 Task: Create a secret Gist on GitHub with the provided Python code.
Action: Mouse moved to (471, 238)
Screenshot: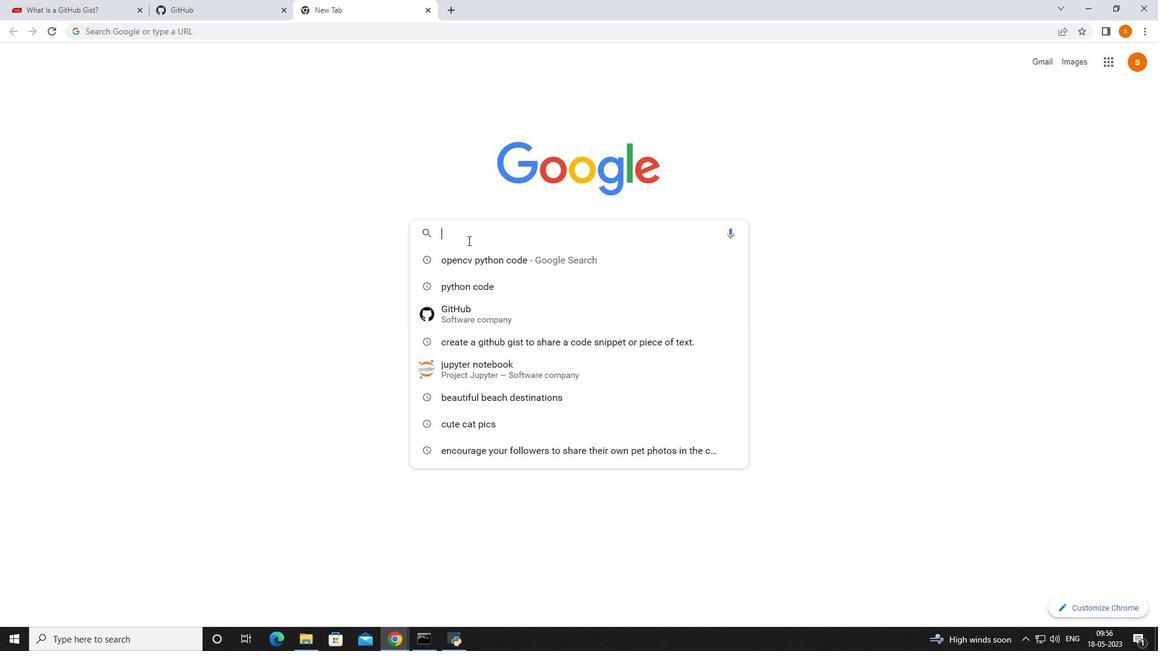 
Action: Mouse pressed left at (471, 238)
Screenshot: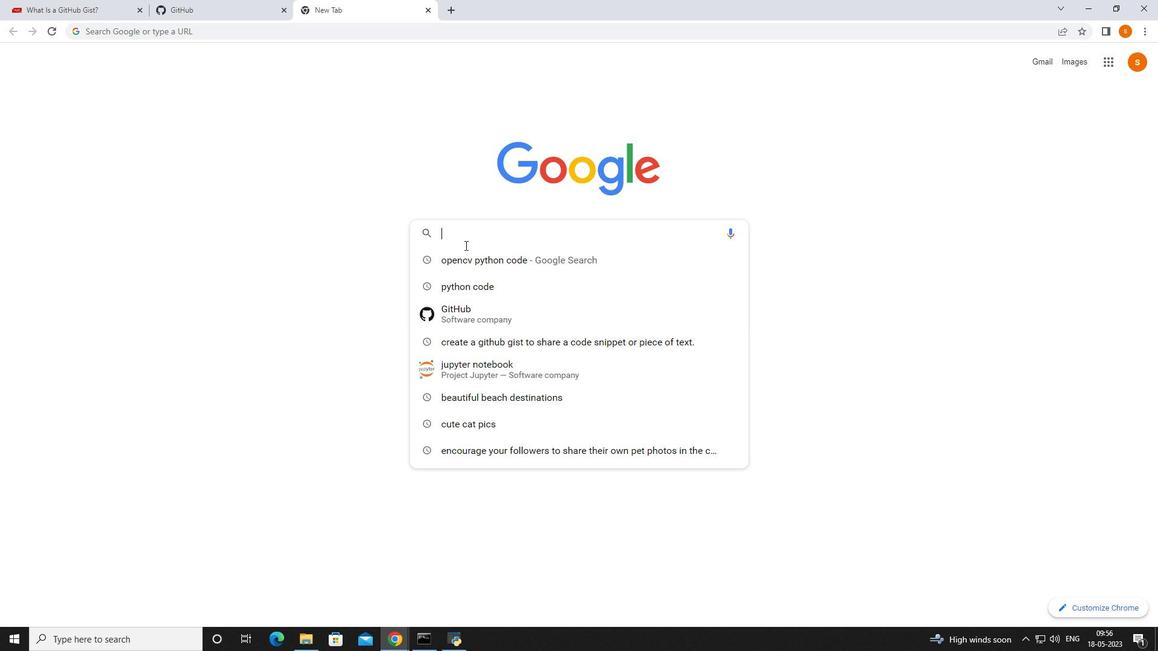 
Action: Mouse moved to (454, 256)
Screenshot: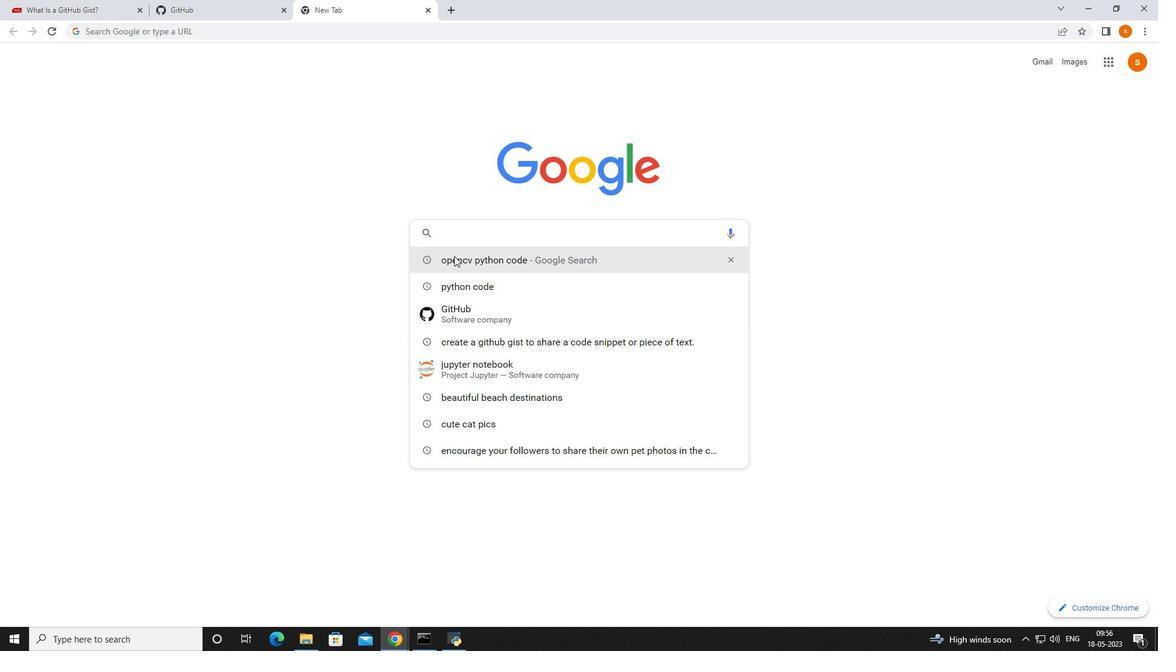 
Action: Key pressed github<Key.space>gid<Key.backspace>st<Key.enter>
Screenshot: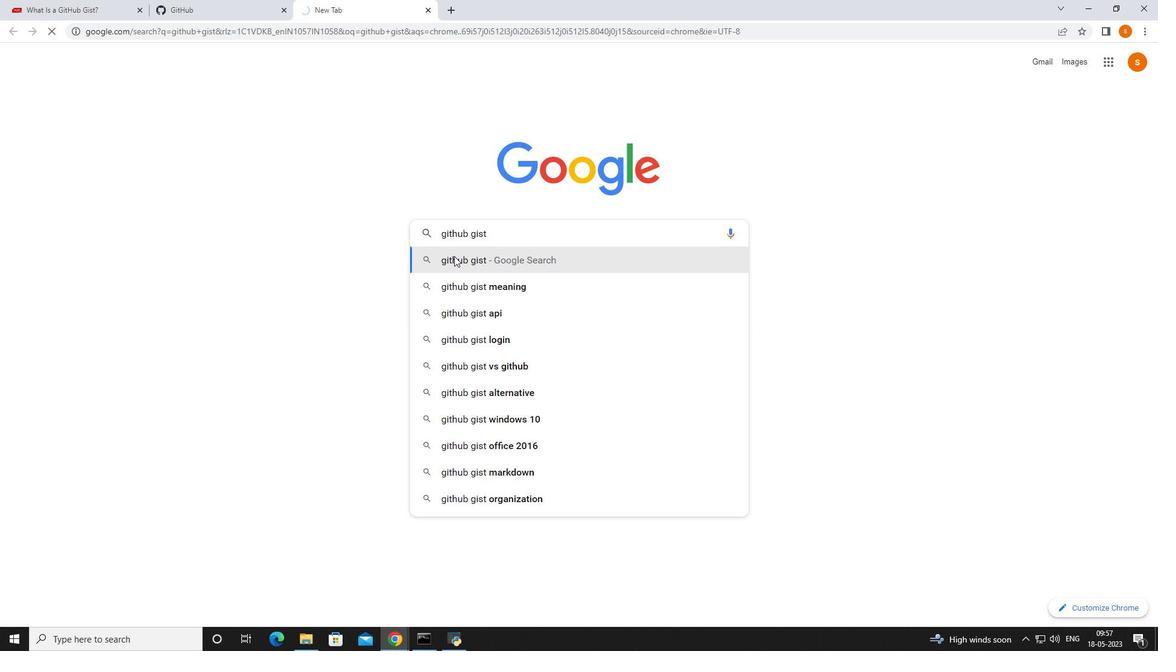 
Action: Mouse moved to (188, 192)
Screenshot: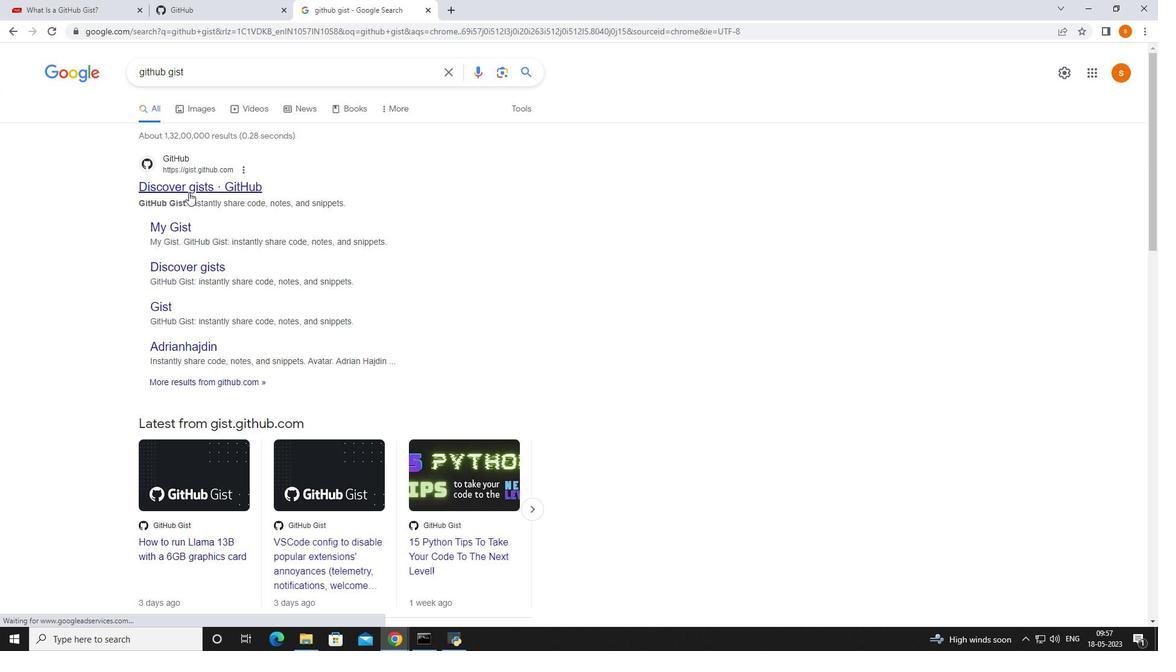 
Action: Mouse pressed left at (188, 192)
Screenshot: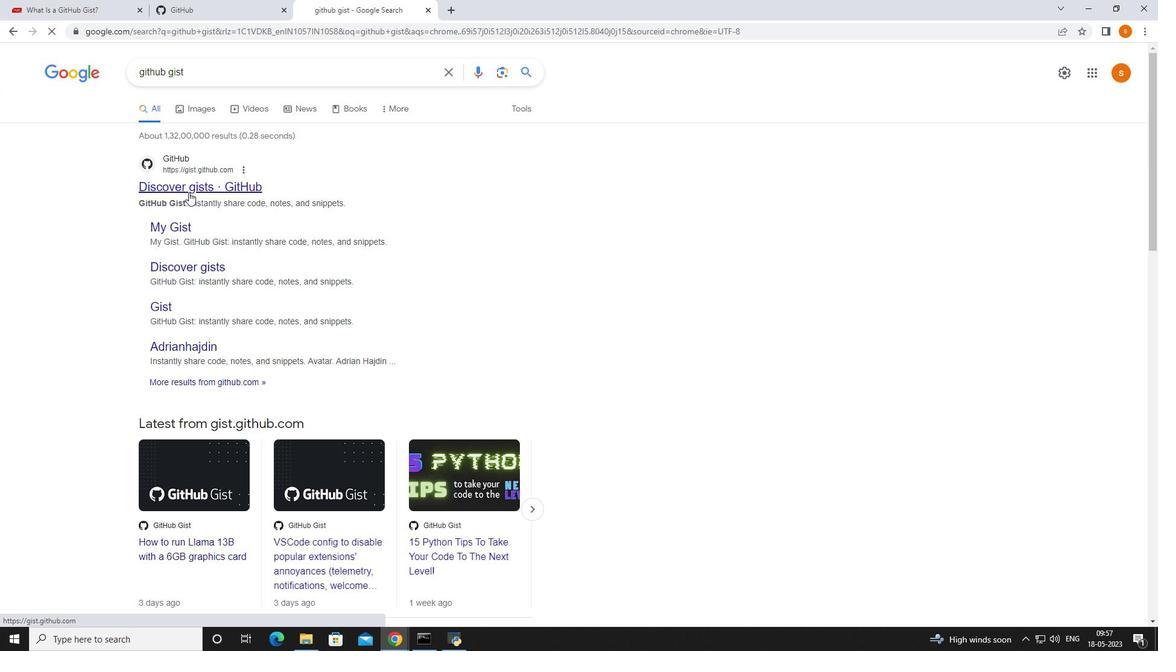 
Action: Mouse moved to (337, 208)
Screenshot: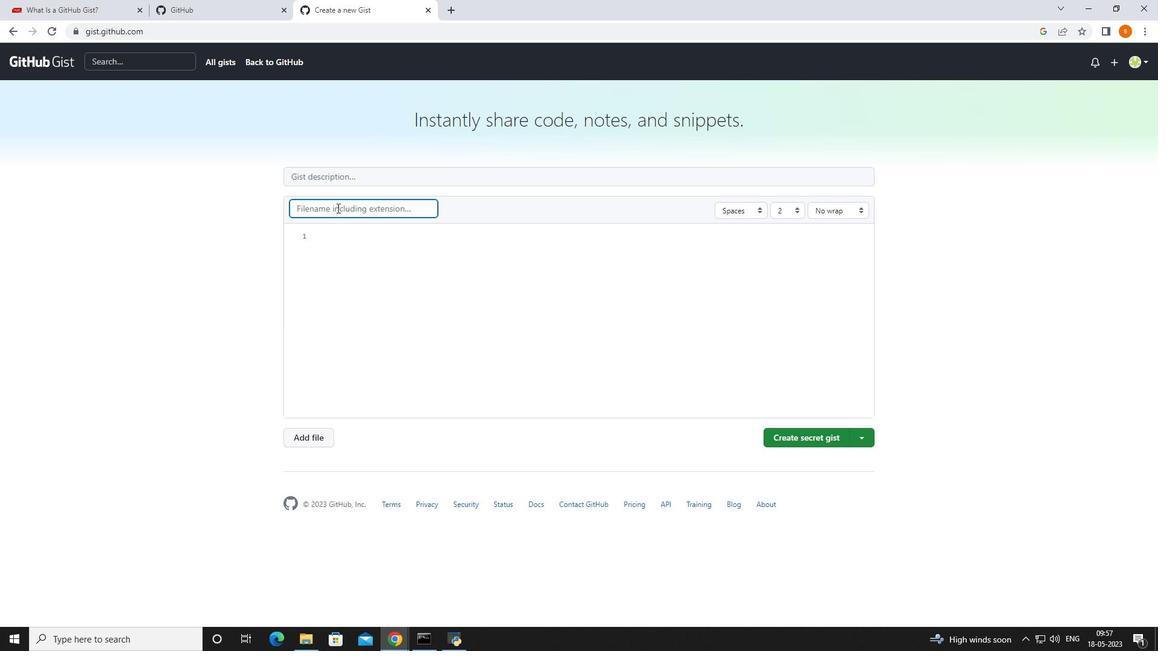 
Action: Mouse pressed left at (337, 208)
Screenshot: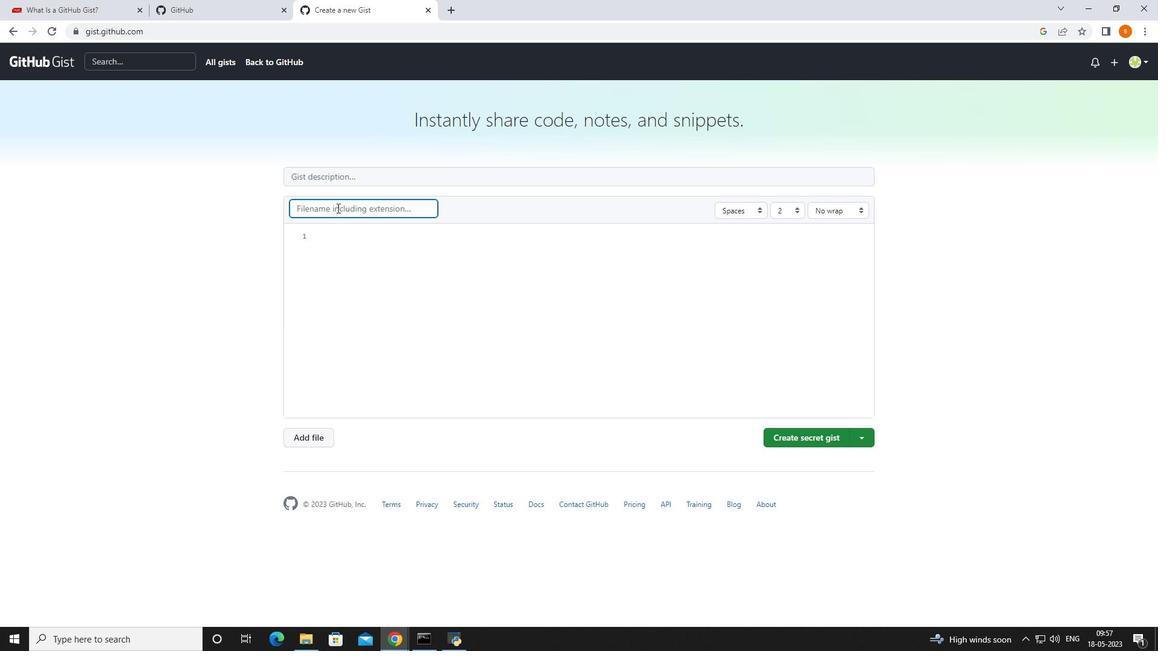 
Action: Mouse moved to (334, 212)
Screenshot: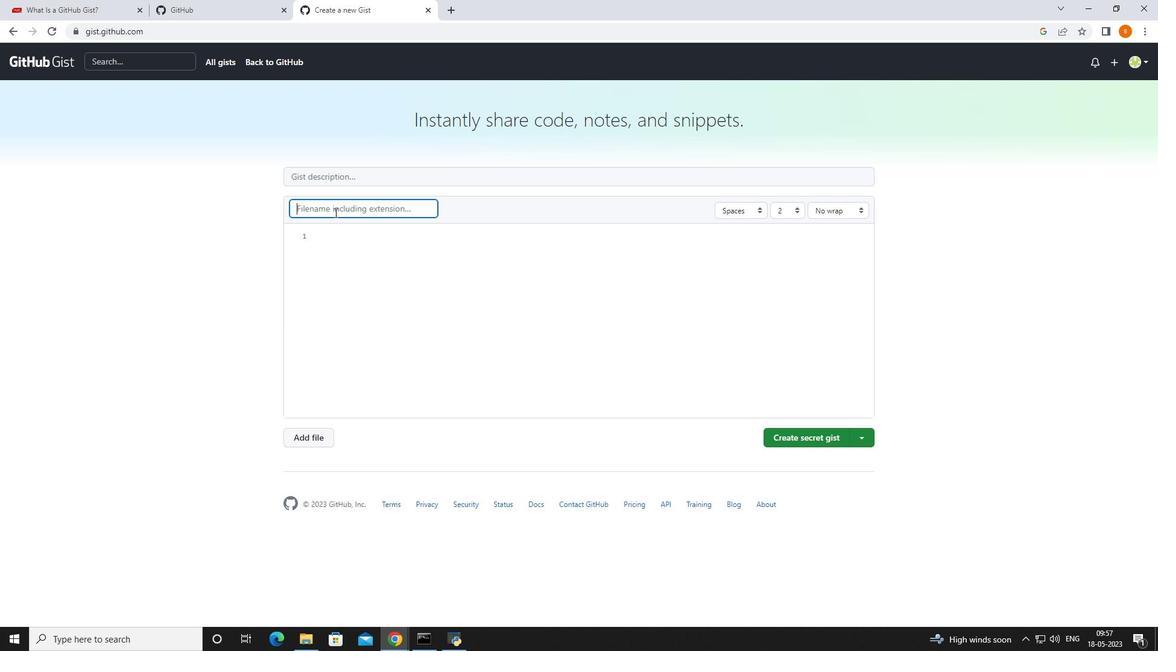 
Action: Key pressed python<Key.space>basic
Screenshot: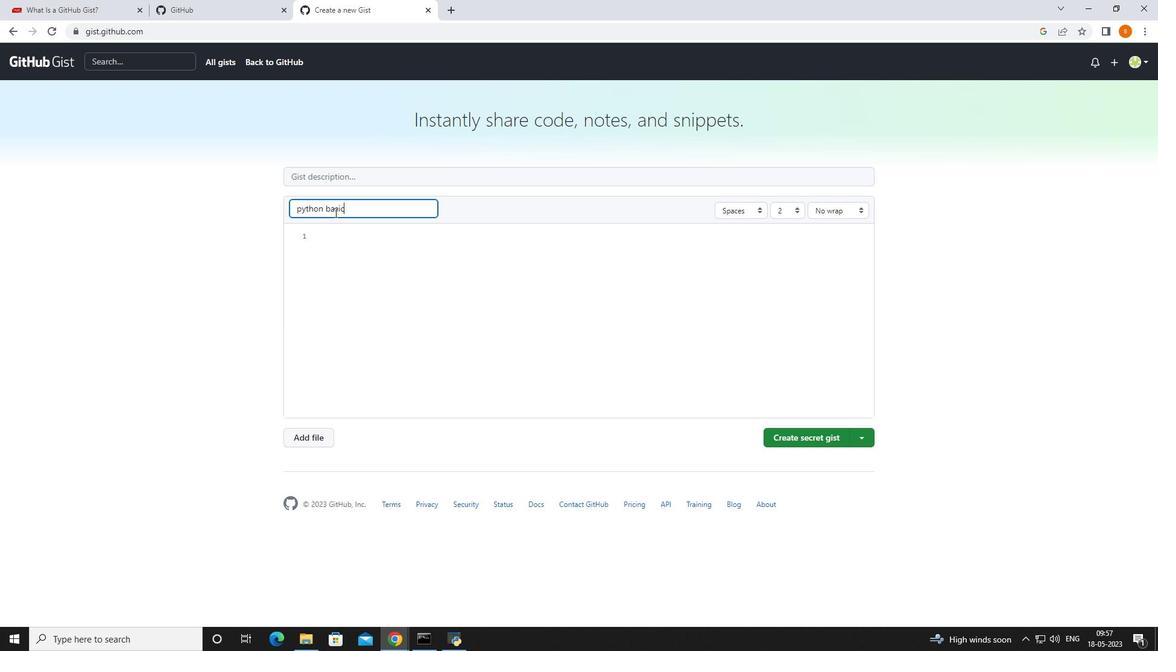 
Action: Mouse moved to (331, 219)
Screenshot: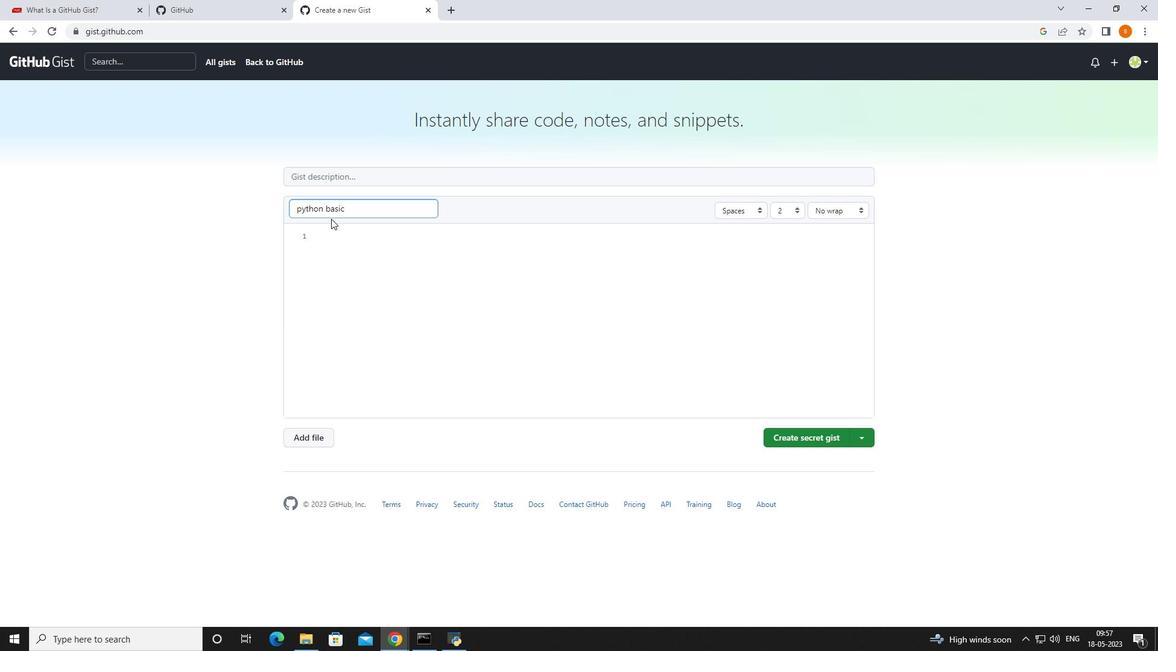 
Action: Mouse pressed left at (331, 219)
Screenshot: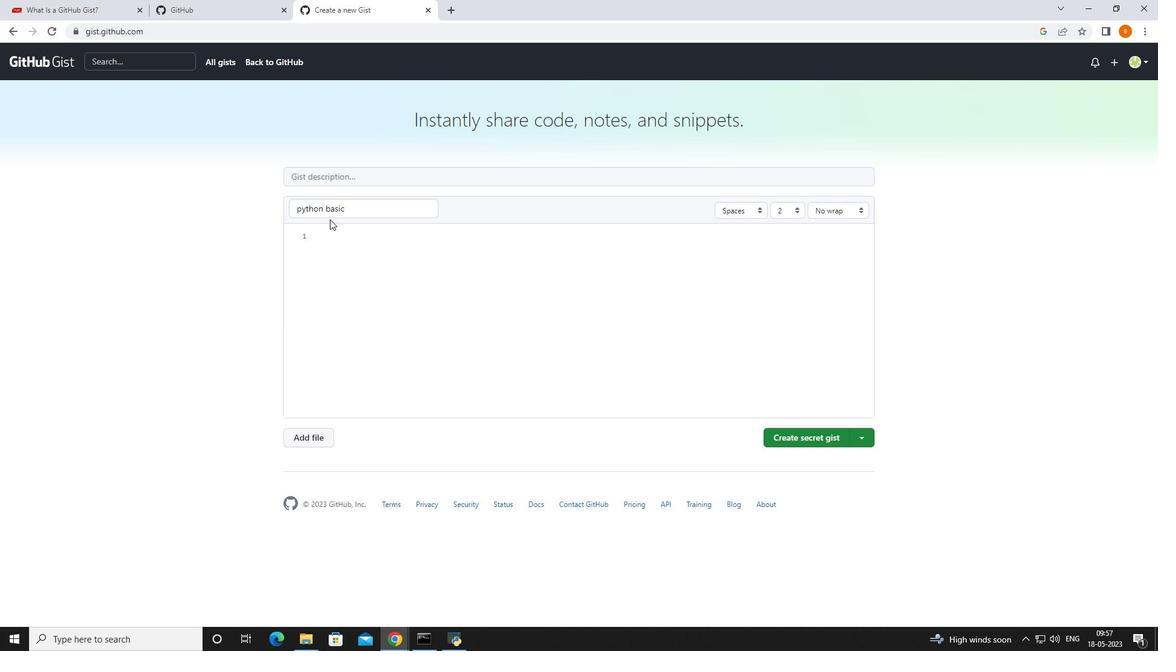 
Action: Mouse moved to (331, 240)
Screenshot: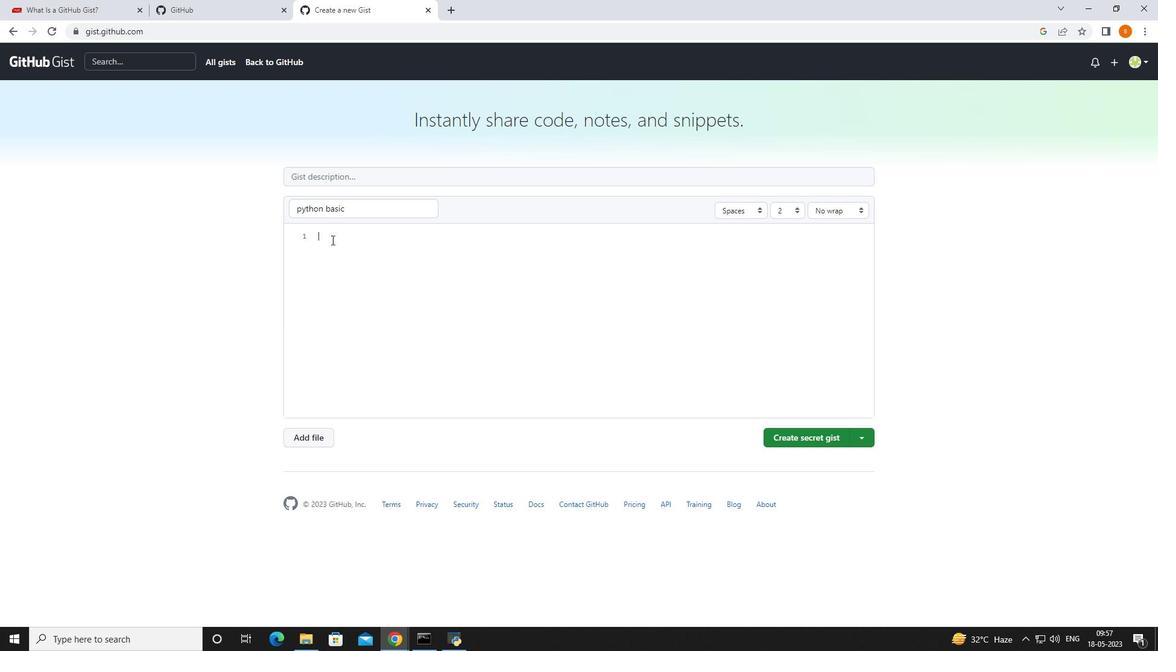 
Action: Mouse pressed left at (331, 240)
Screenshot: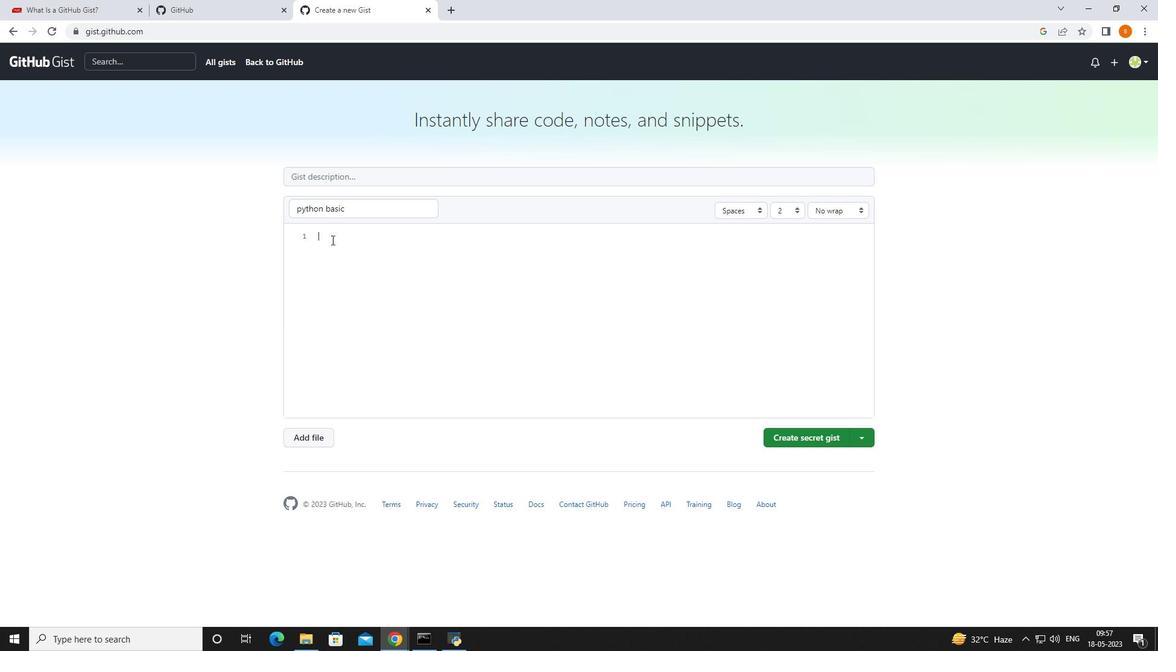 
Action: Mouse moved to (211, 5)
Screenshot: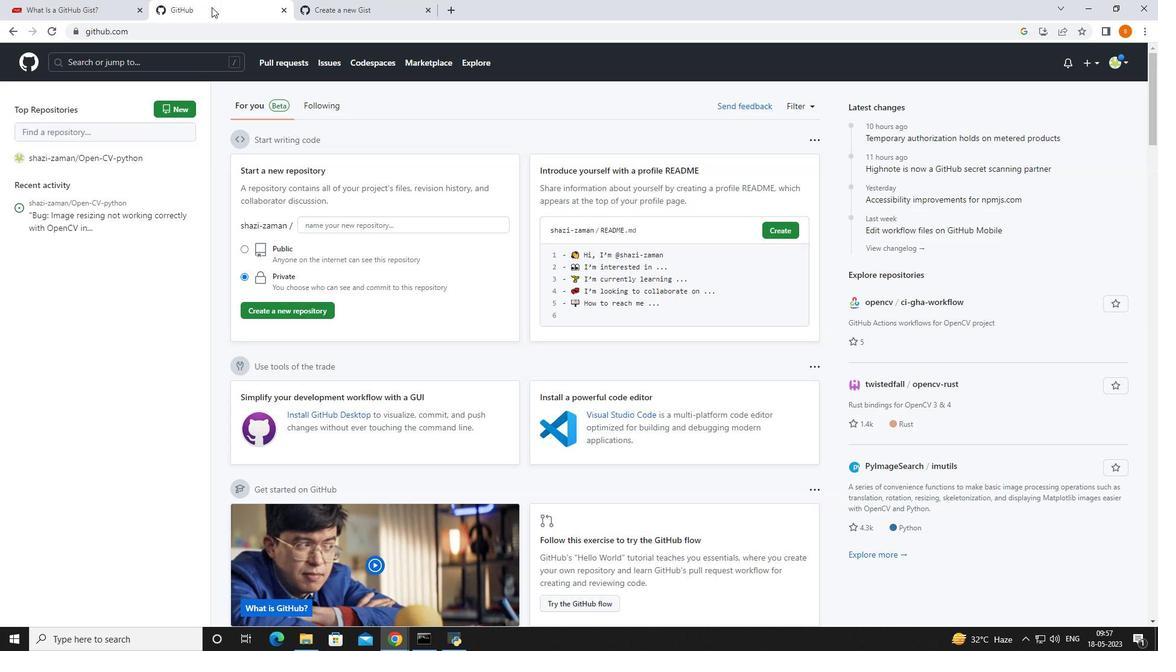 
Action: Mouse pressed left at (211, 5)
Screenshot: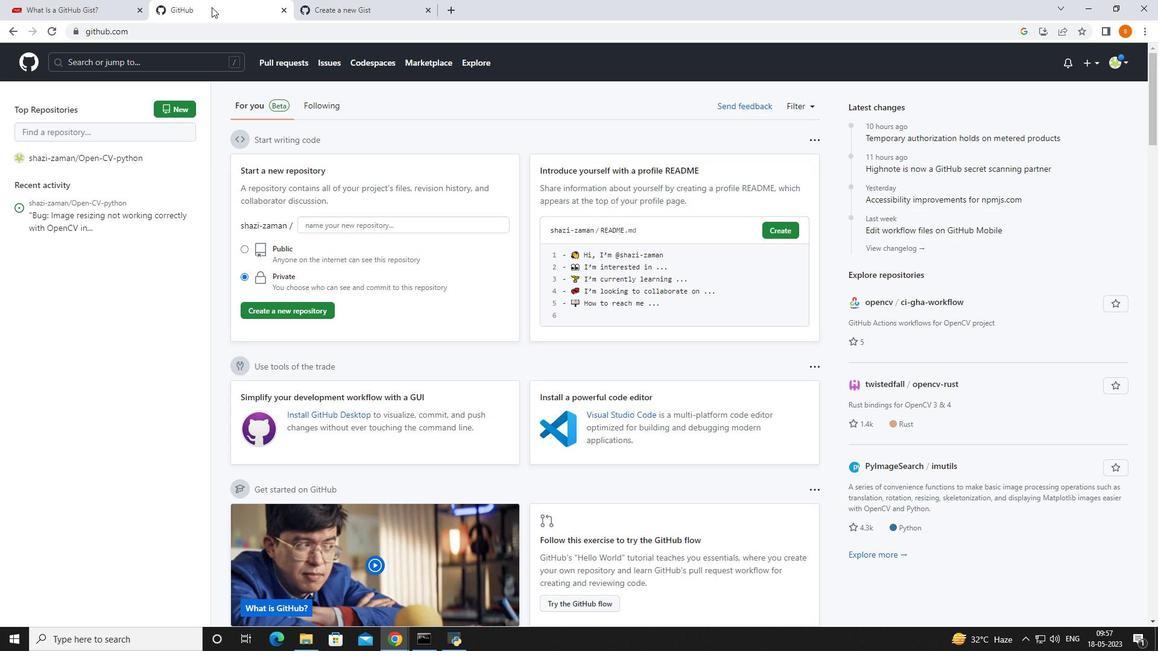 
Action: Mouse moved to (56, 161)
Screenshot: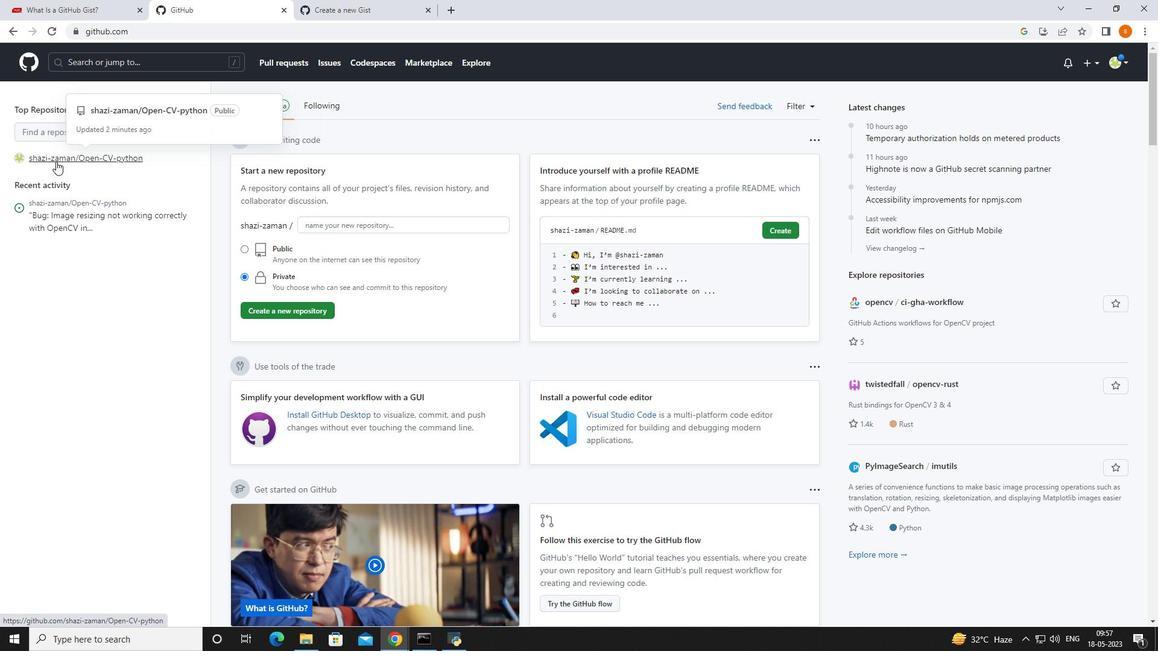 
Action: Mouse pressed left at (56, 161)
Screenshot: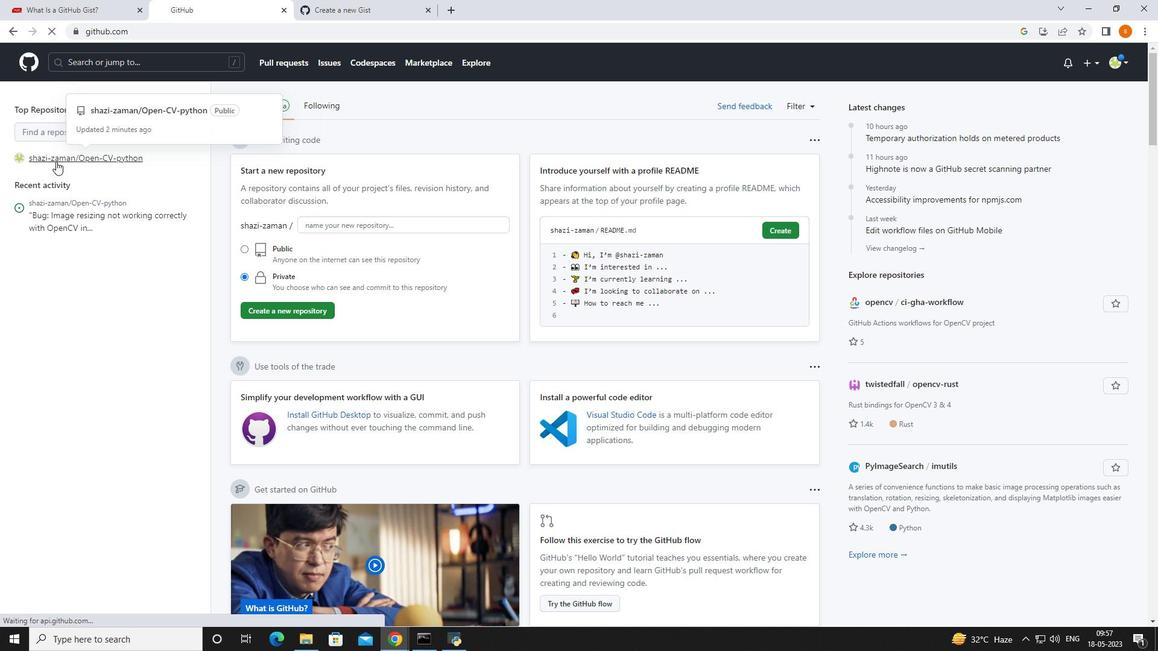 
Action: Mouse moved to (283, 280)
Screenshot: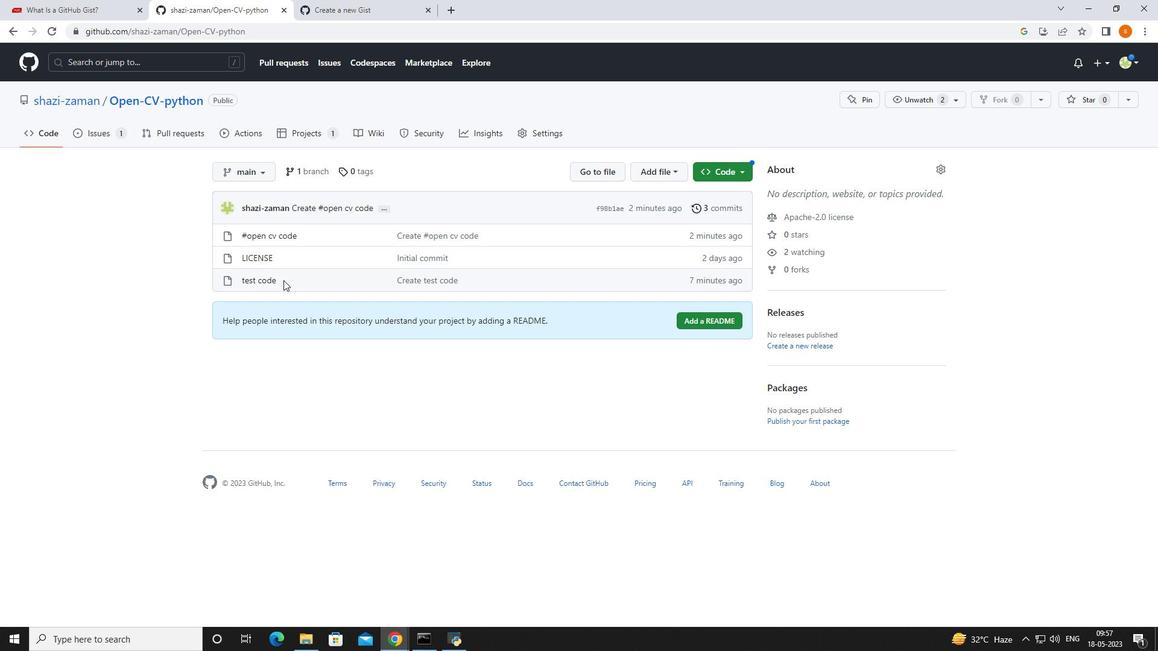
Action: Mouse pressed left at (283, 280)
Screenshot: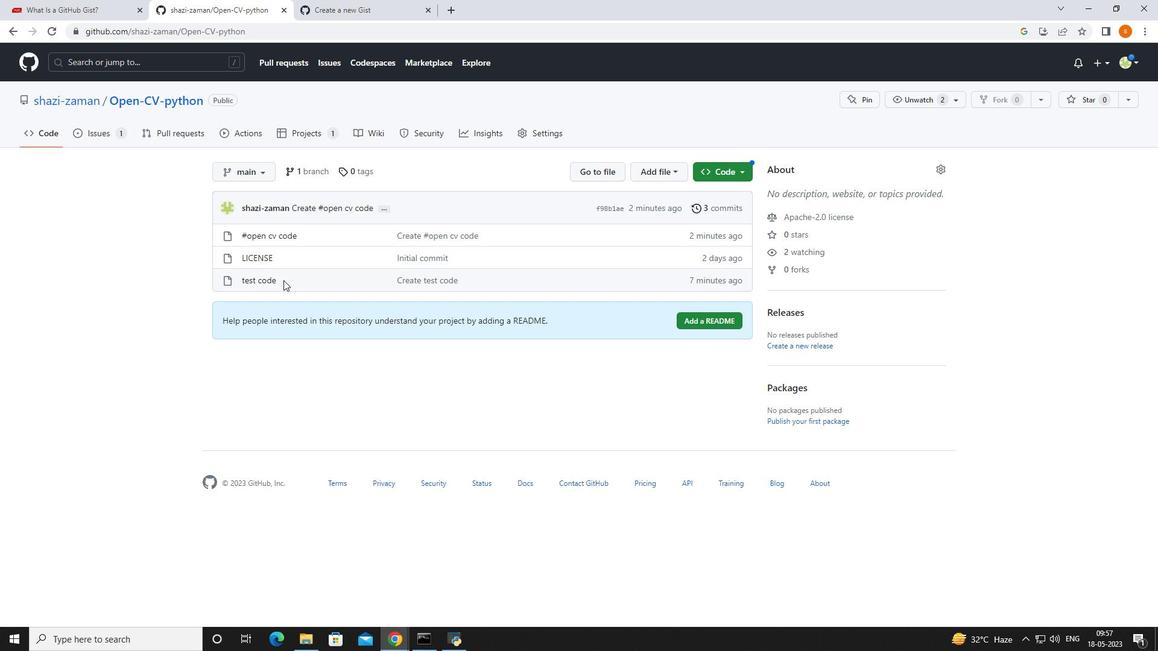 
Action: Mouse moved to (283, 280)
Screenshot: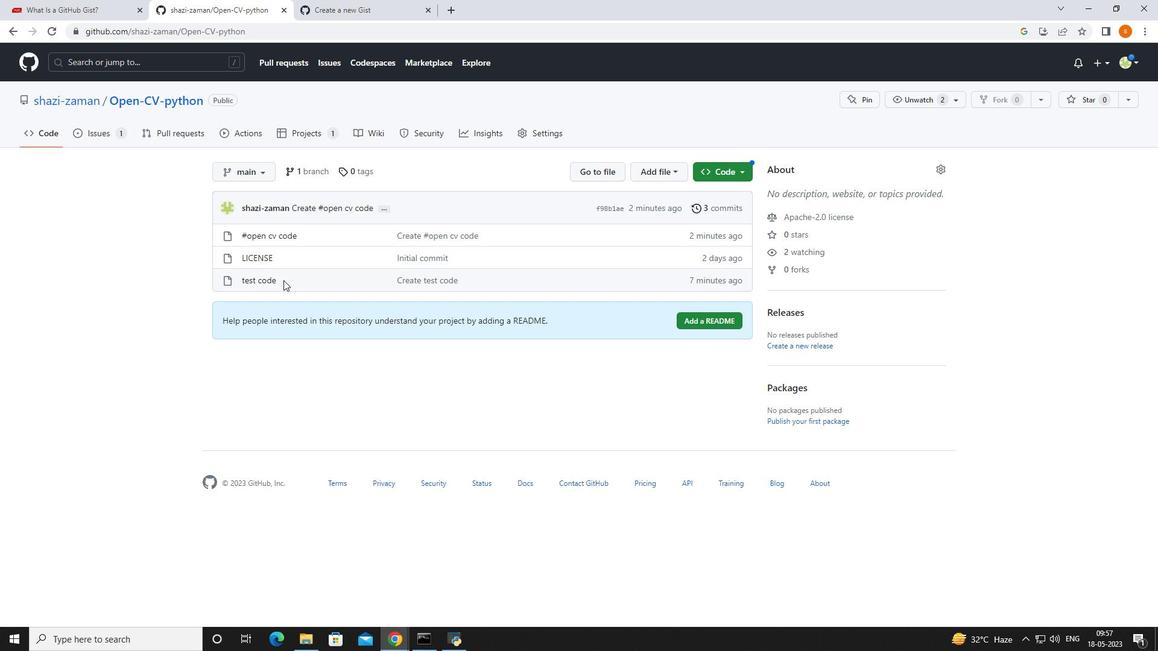 
Action: Mouse pressed left at (283, 280)
Screenshot: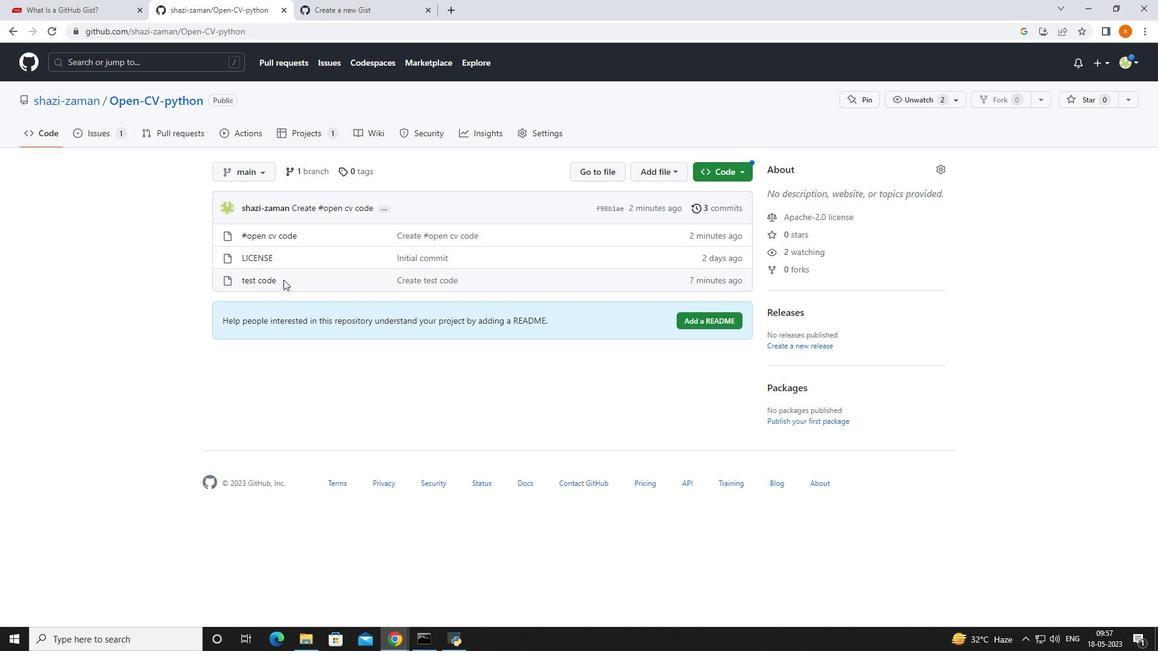 
Action: Mouse moved to (265, 281)
Screenshot: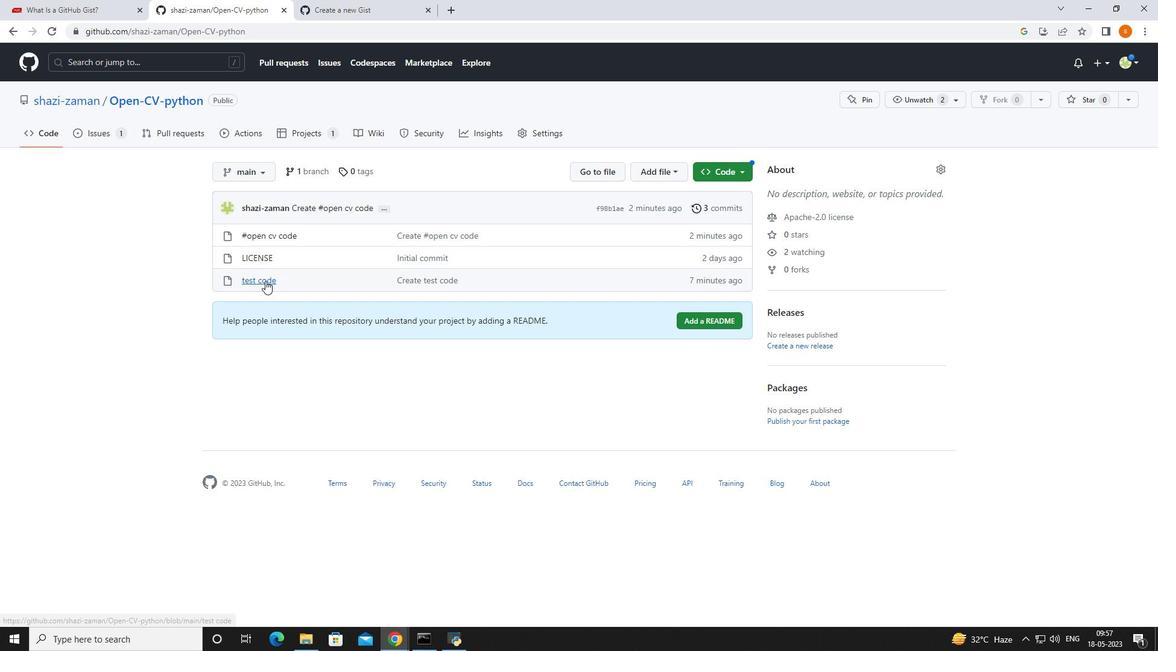 
Action: Mouse pressed left at (265, 281)
Screenshot: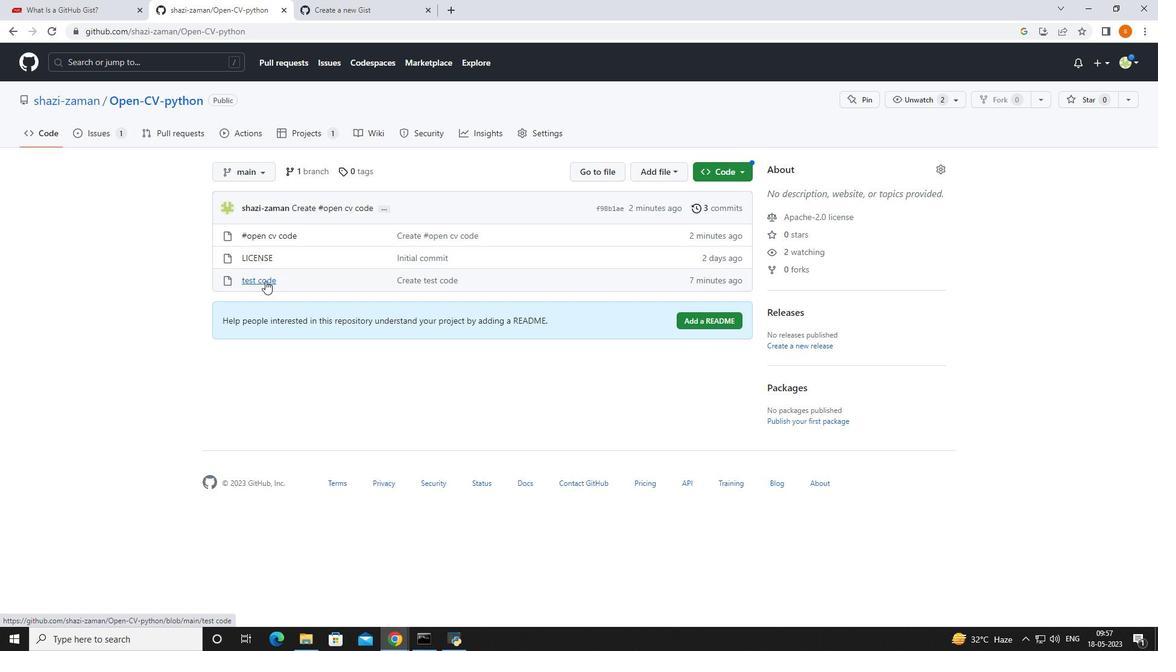 
Action: Mouse moved to (250, 263)
Screenshot: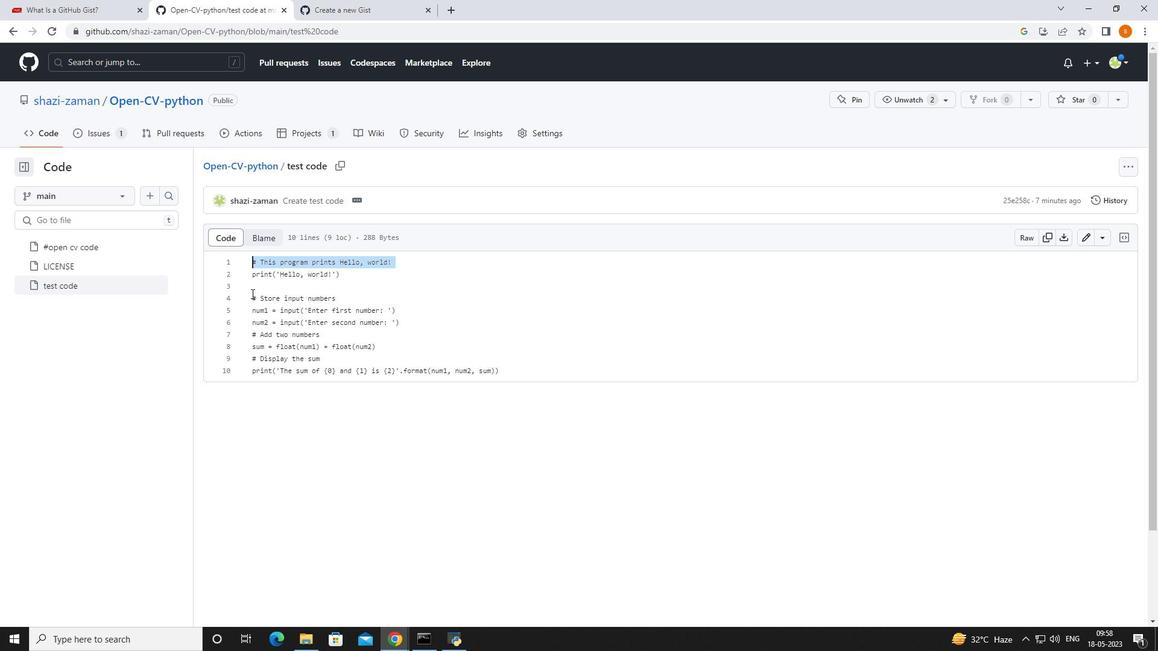 
Action: Mouse pressed left at (250, 263)
Screenshot: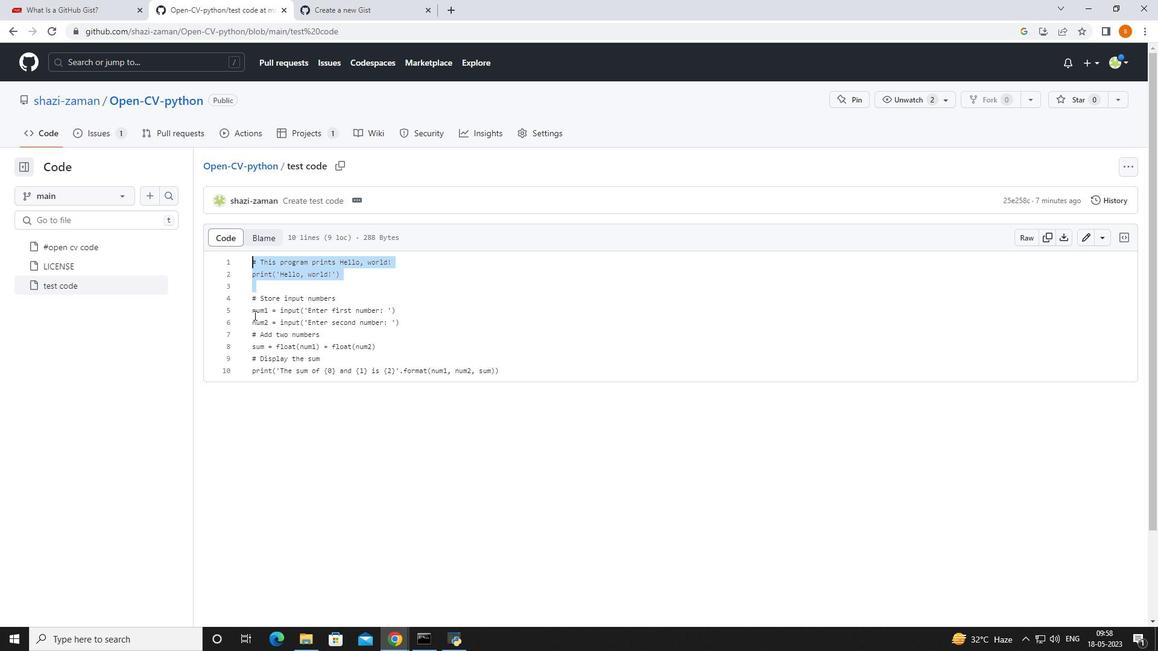 
Action: Mouse moved to (491, 375)
Screenshot: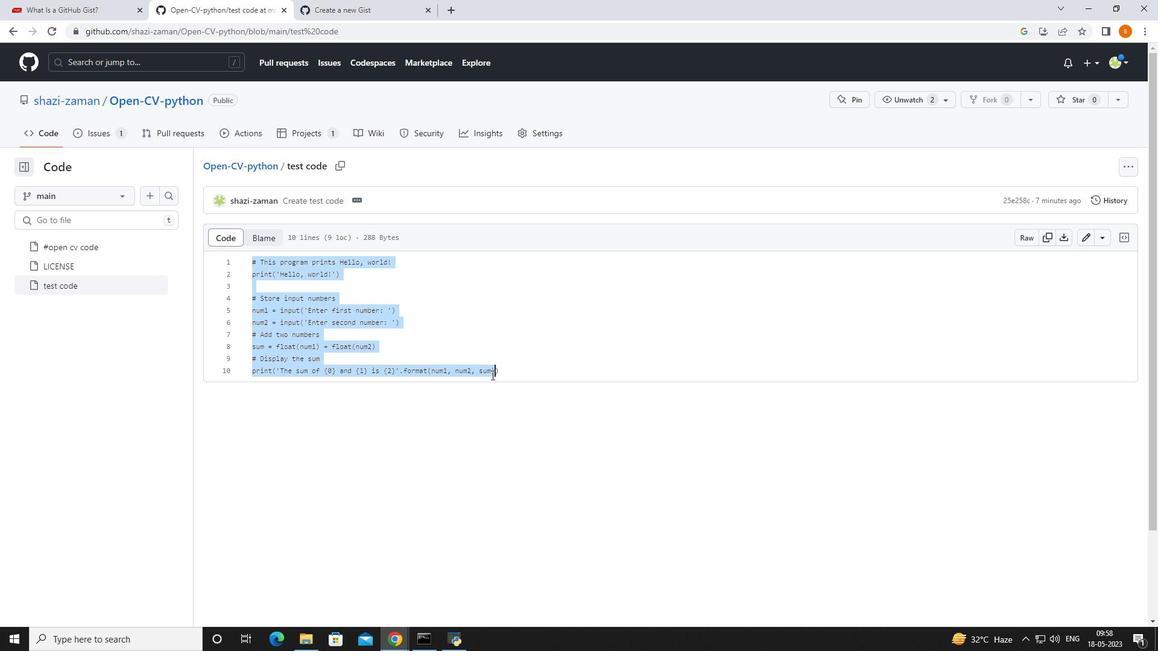 
Action: Key pressed ctrl+C
Screenshot: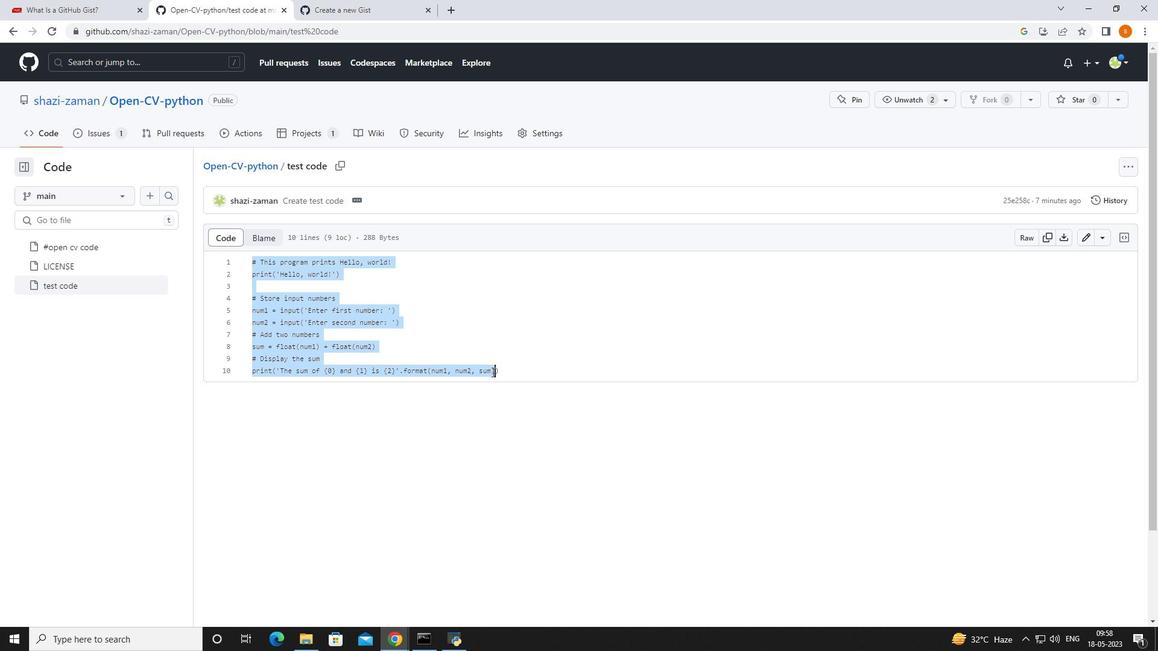 
Action: Mouse moved to (323, 8)
Screenshot: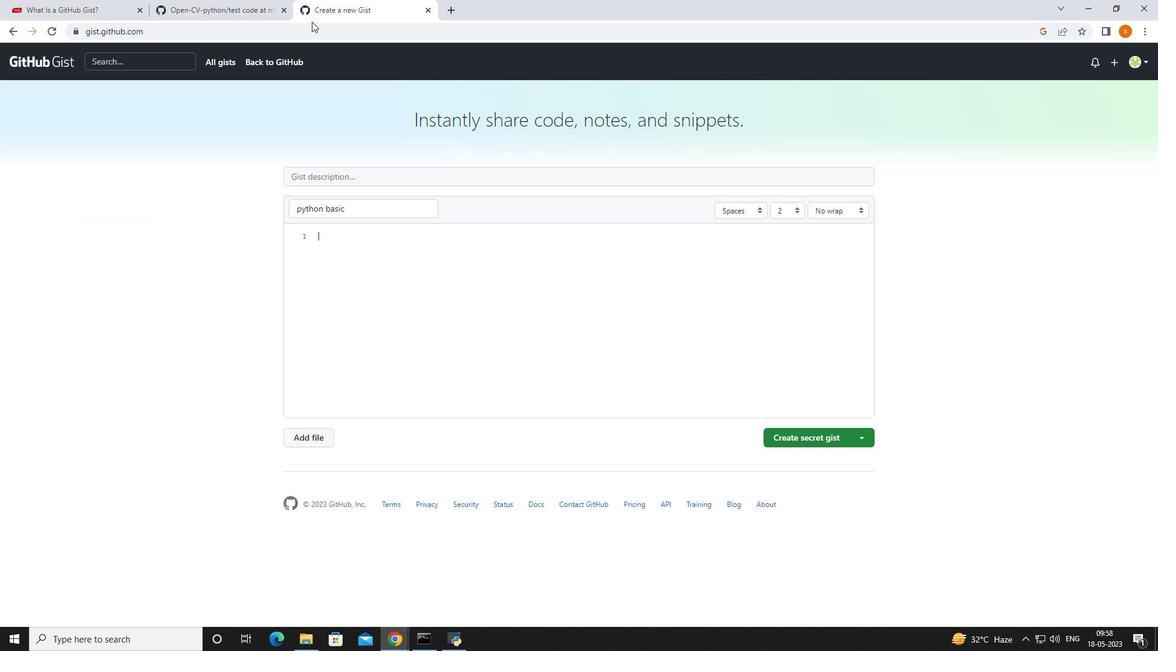 
Action: Mouse pressed left at (323, 8)
Screenshot: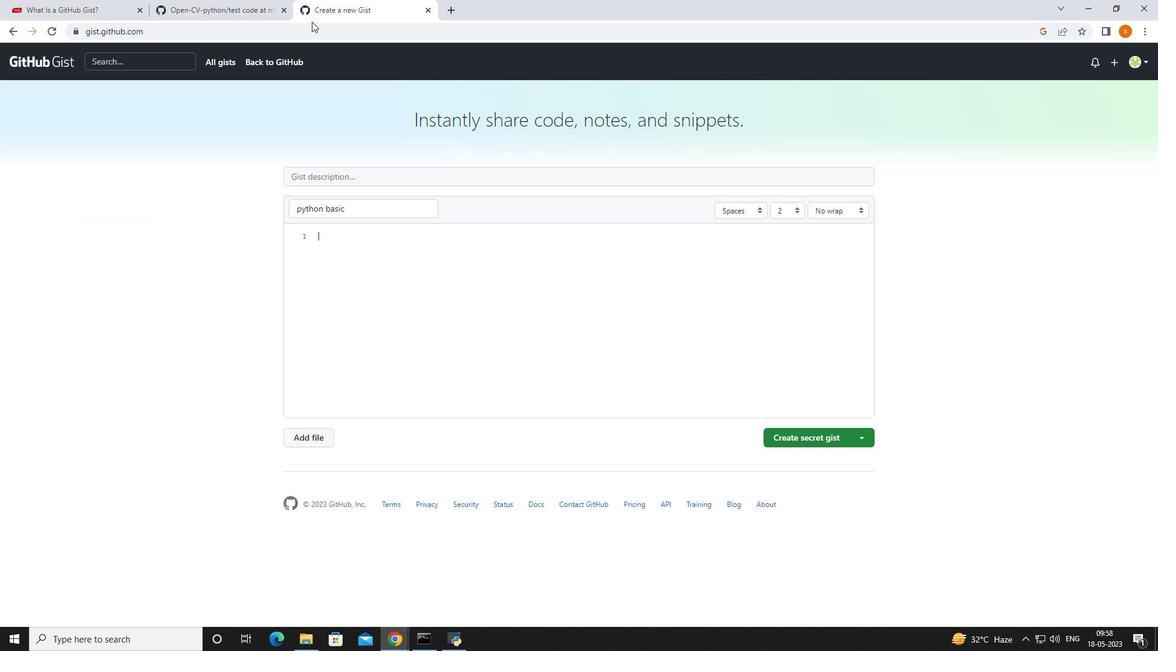 
Action: Mouse moved to (317, 244)
Screenshot: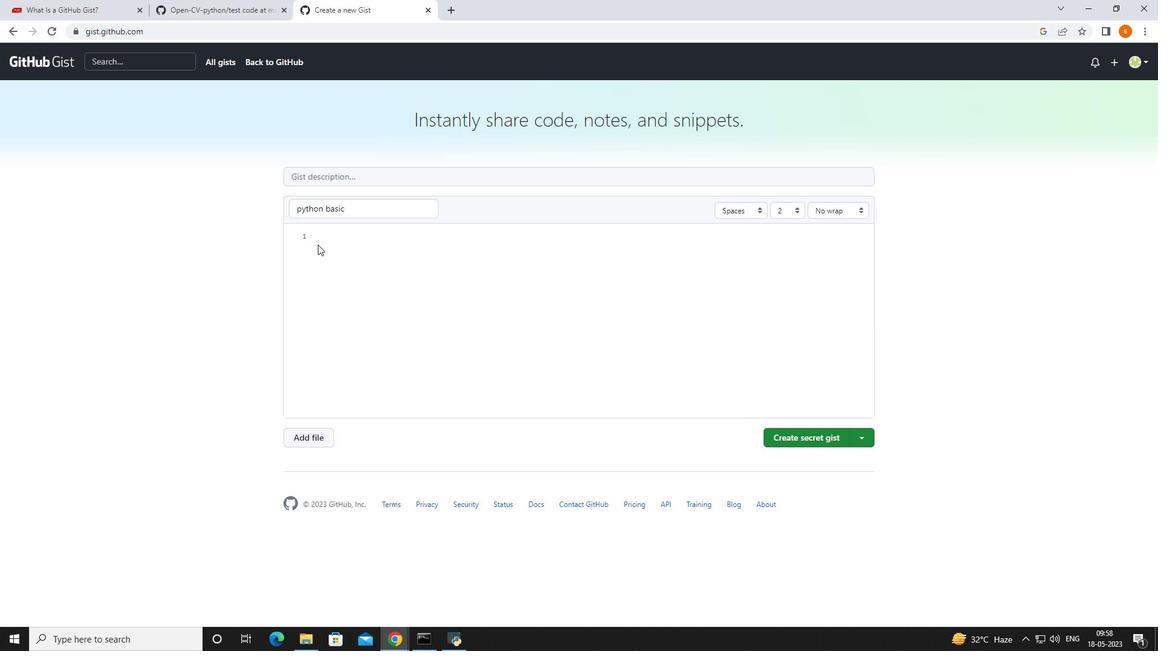 
Action: Key pressed ctrl+V
Screenshot: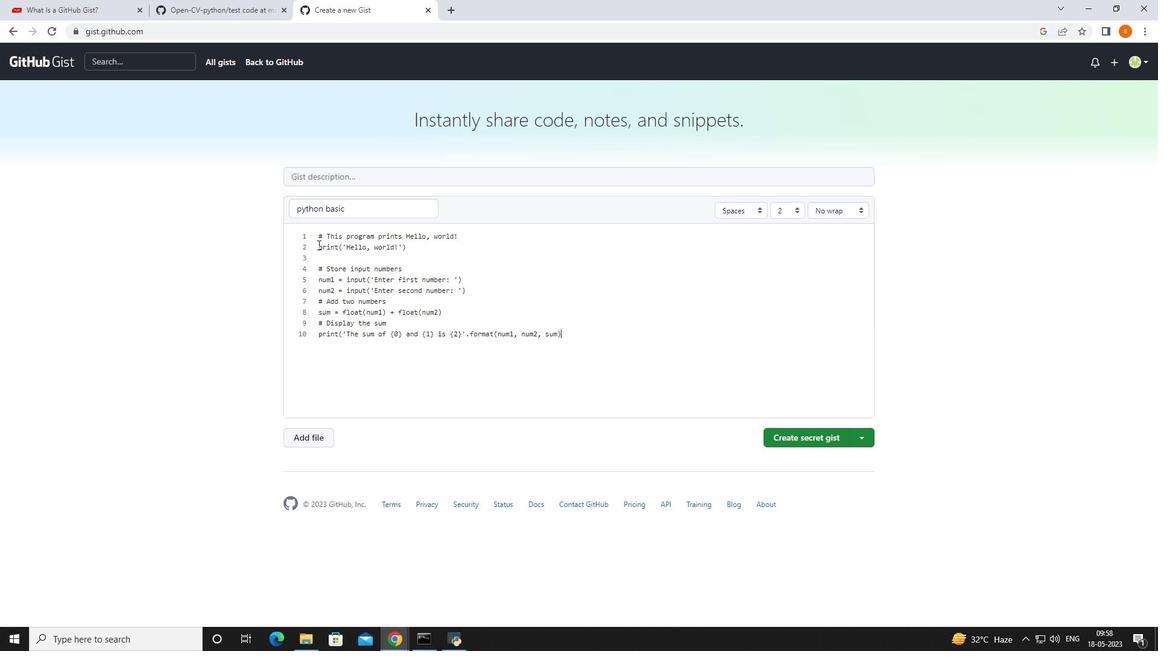 
Action: Mouse moved to (366, 199)
Screenshot: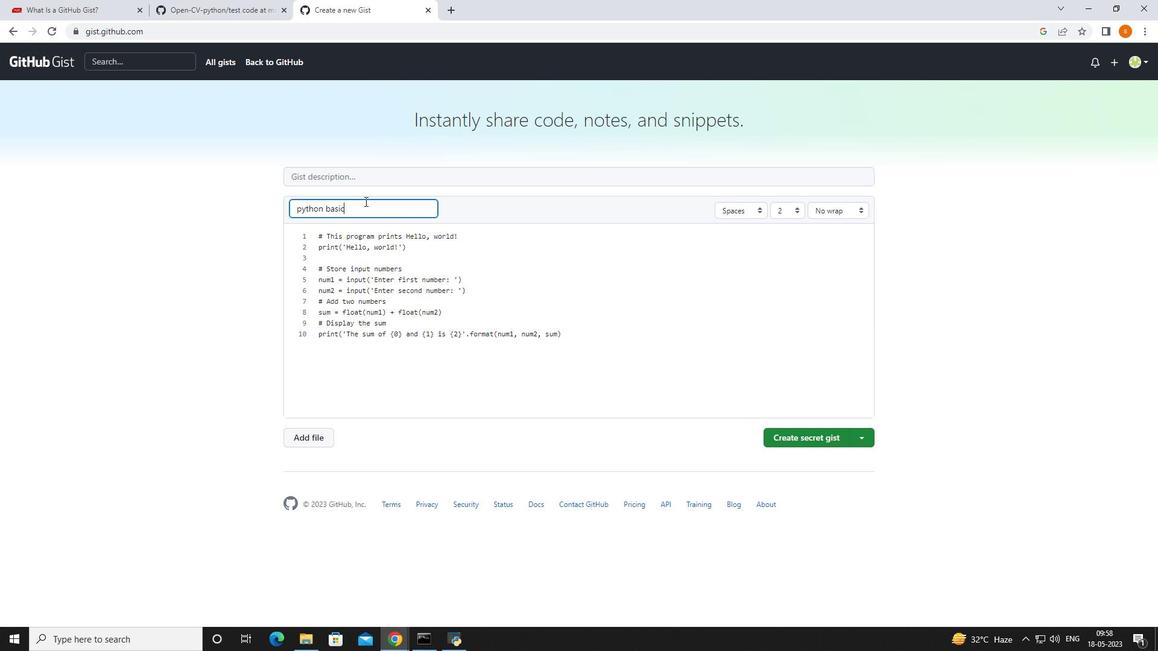 
Action: Mouse pressed left at (366, 199)
Screenshot: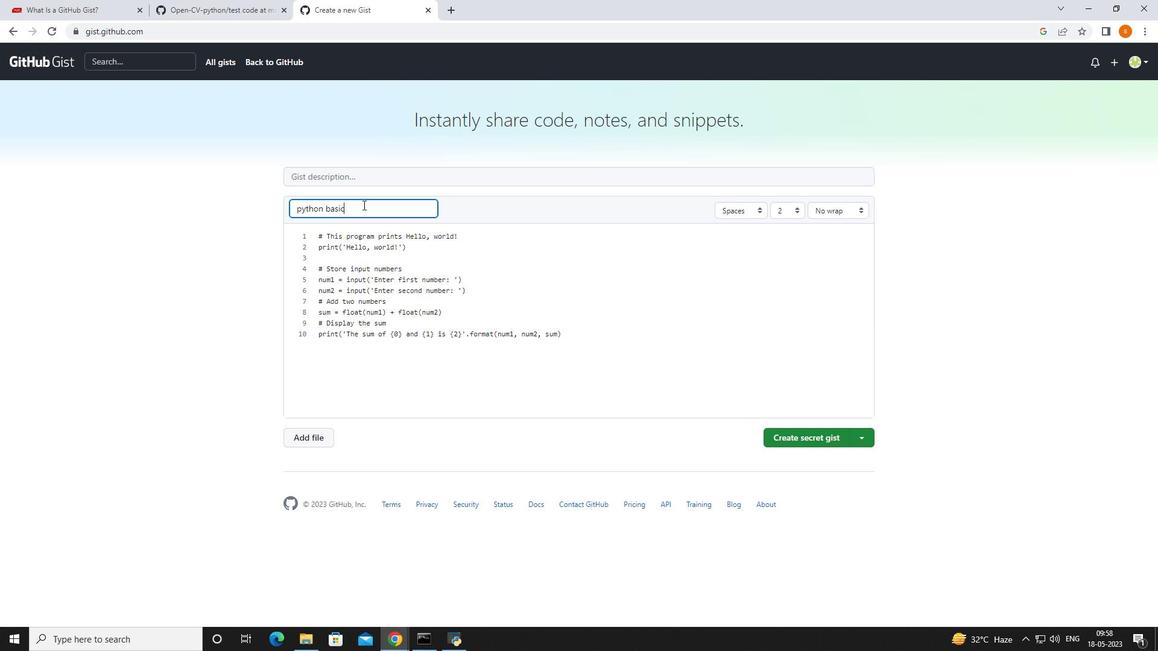 
Action: Mouse moved to (358, 220)
Screenshot: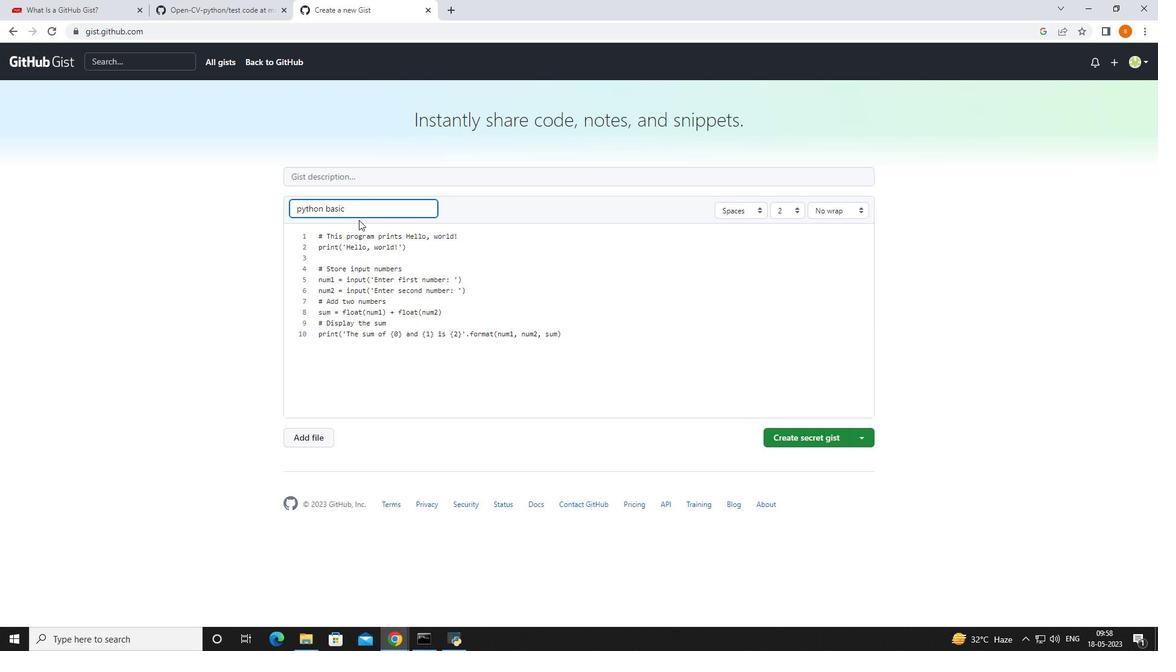 
Action: Key pressed <Key.space>list<Key.space>co<Key.backspace>de<Key.backspace><Key.backspace>ode
Screenshot: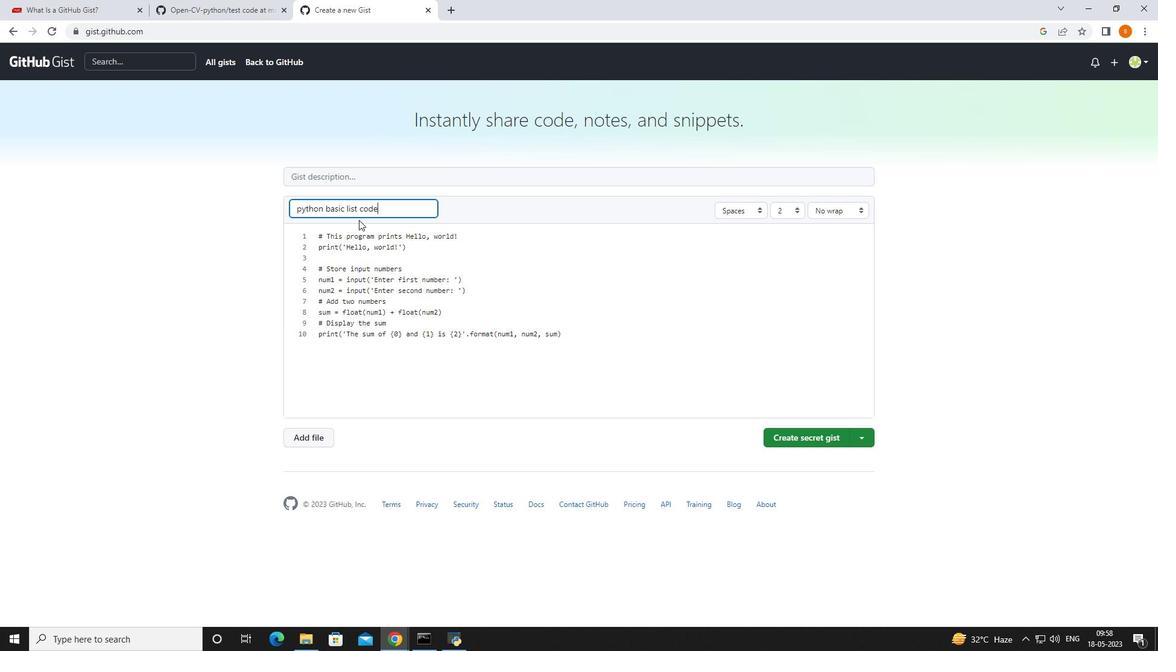 
Action: Mouse moved to (790, 441)
Screenshot: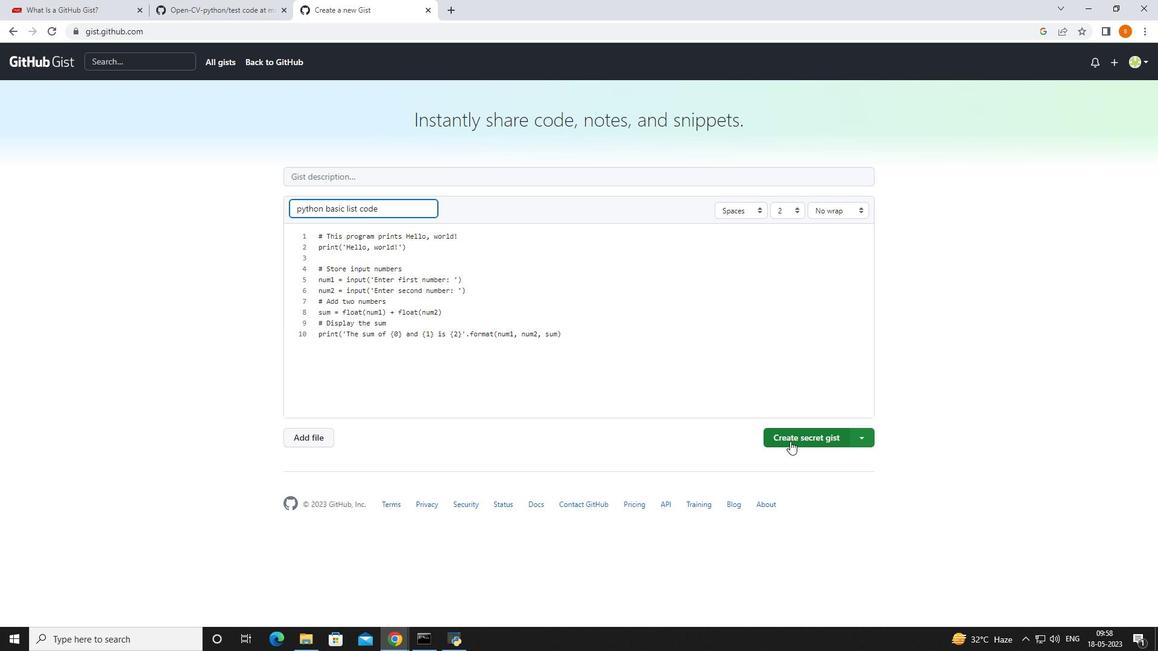 
Action: Mouse pressed left at (790, 441)
Screenshot: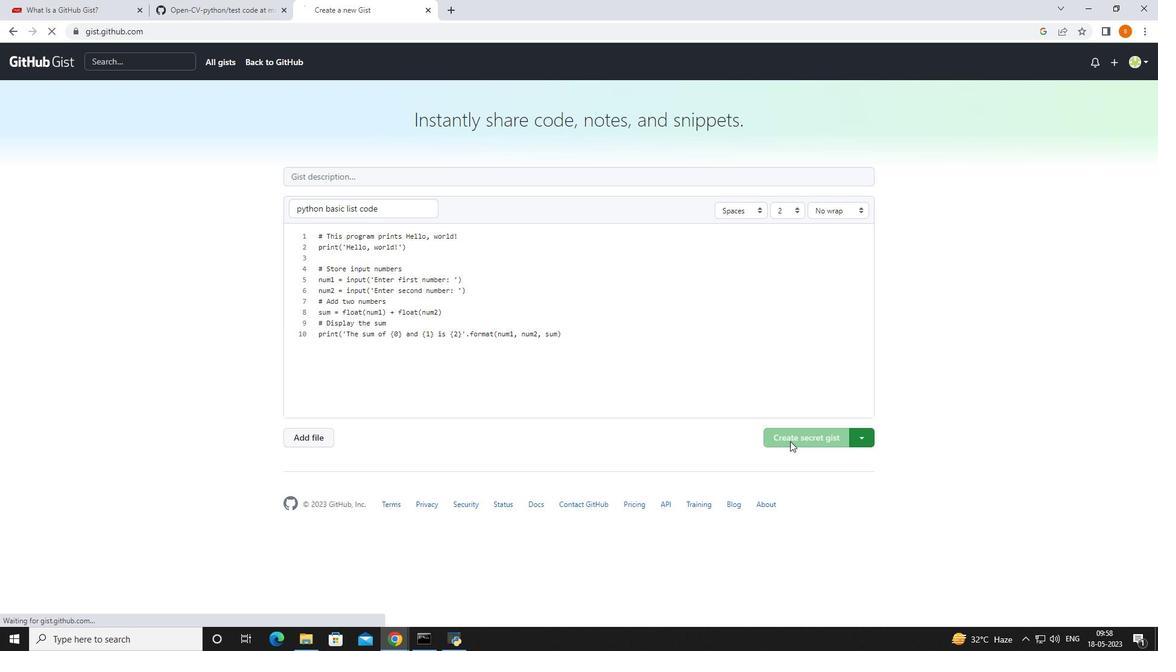 
Action: Mouse moved to (461, 295)
Screenshot: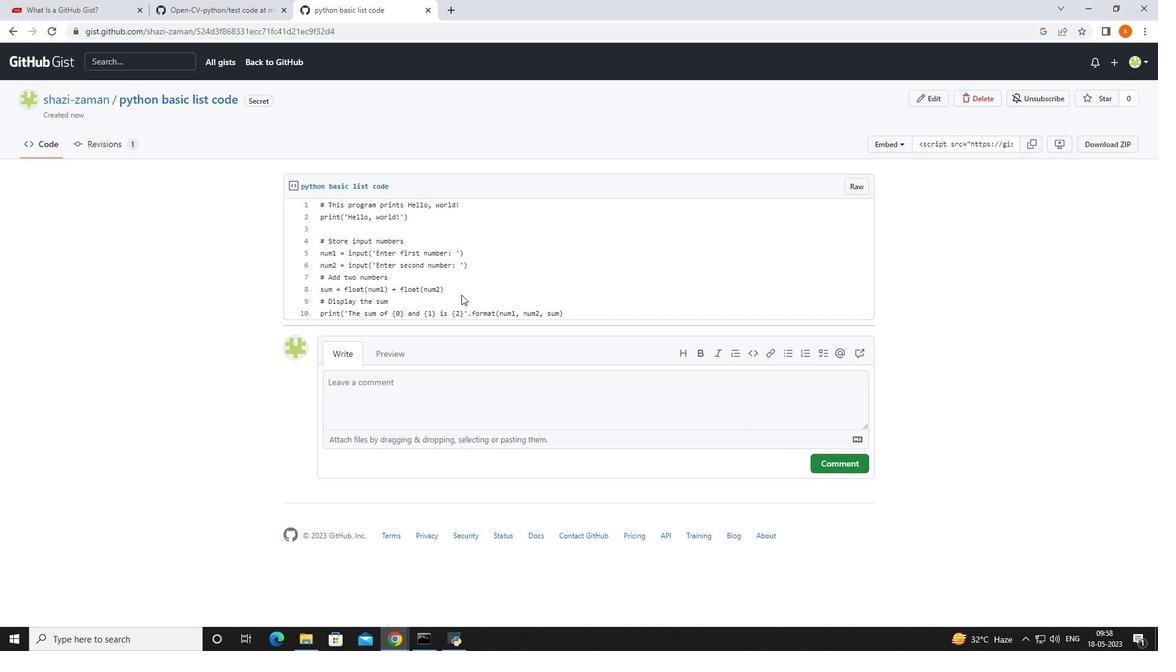 
